 Task: Add a condition where "Channel Is Chat" in pending tickets.
Action: Mouse pressed left at (262, 540)
Screenshot: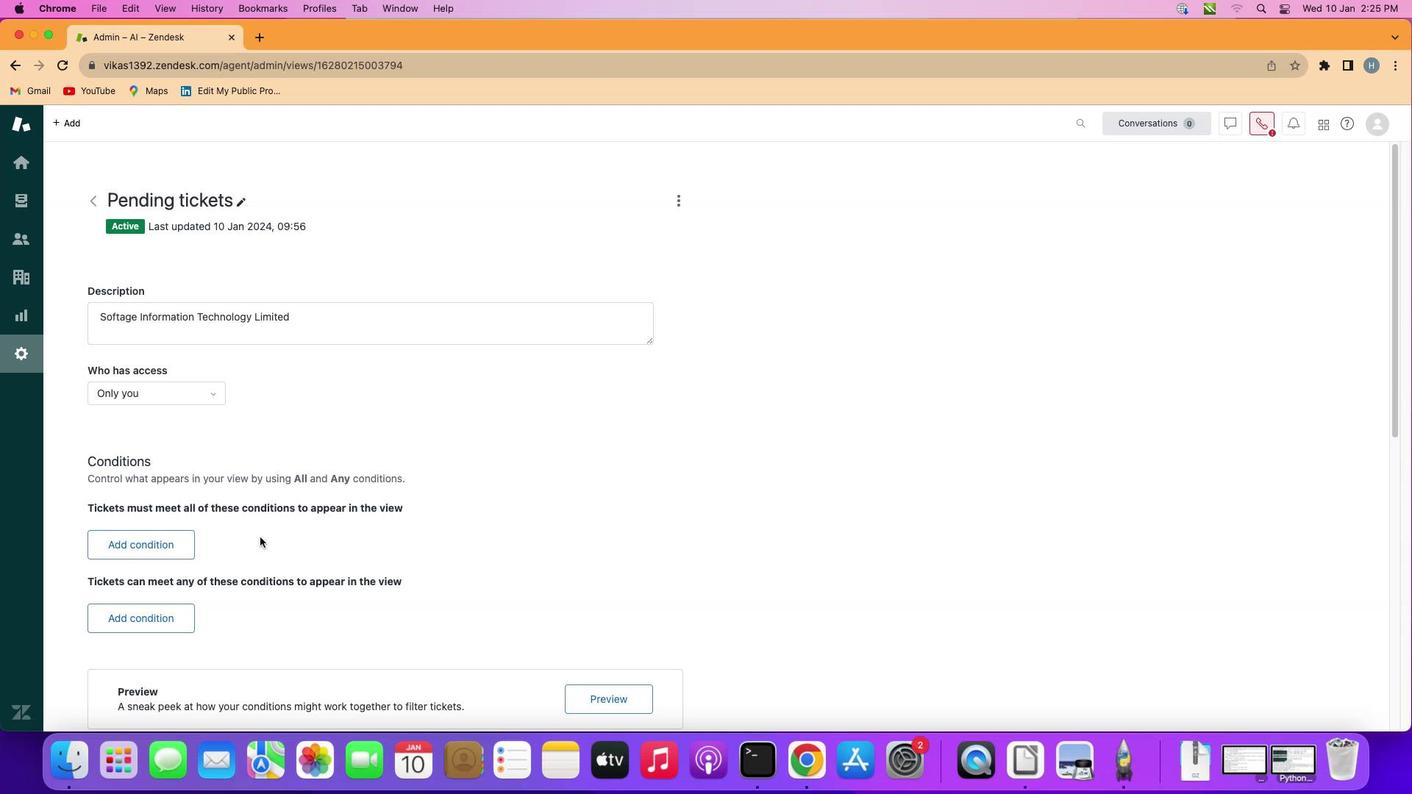 
Action: Mouse moved to (176, 544)
Screenshot: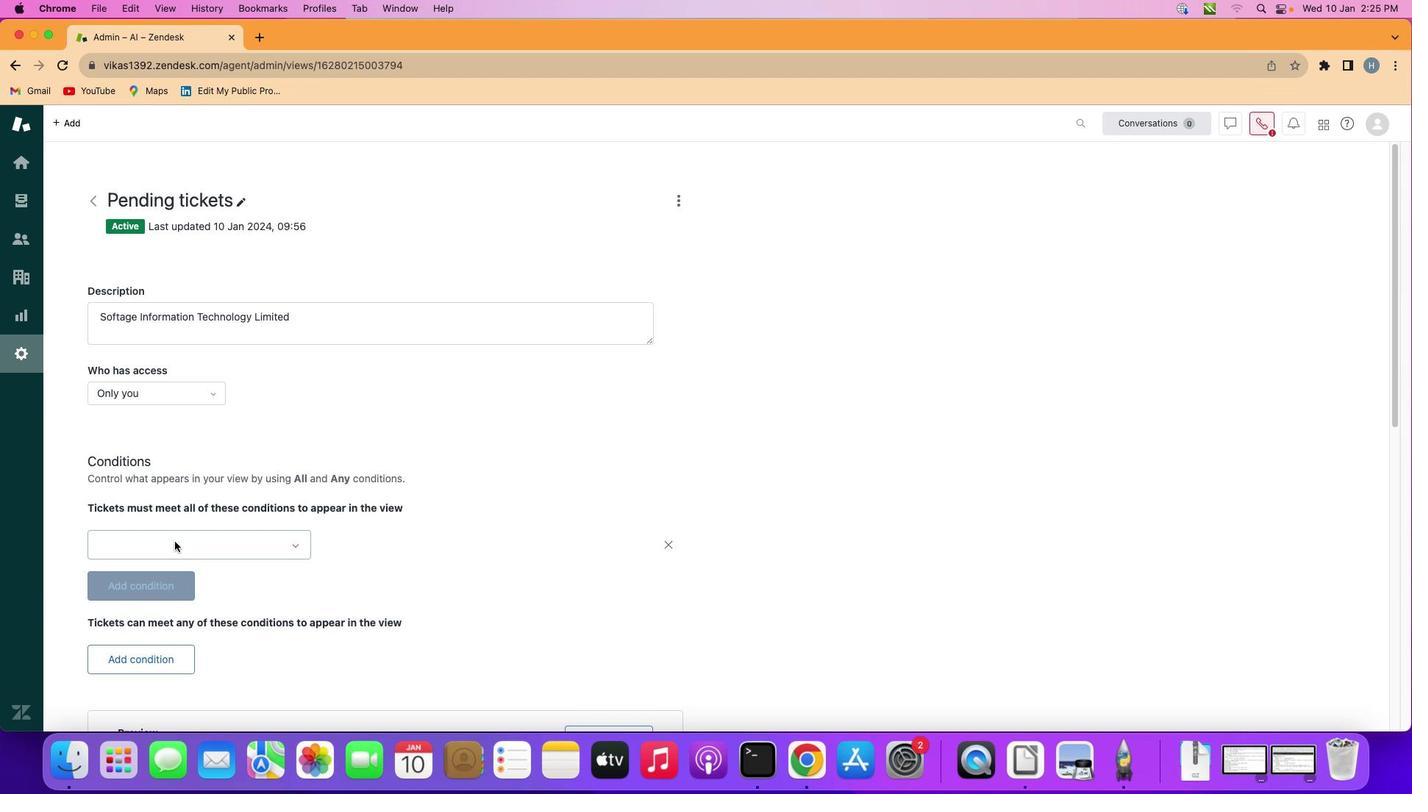 
Action: Mouse pressed left at (176, 544)
Screenshot: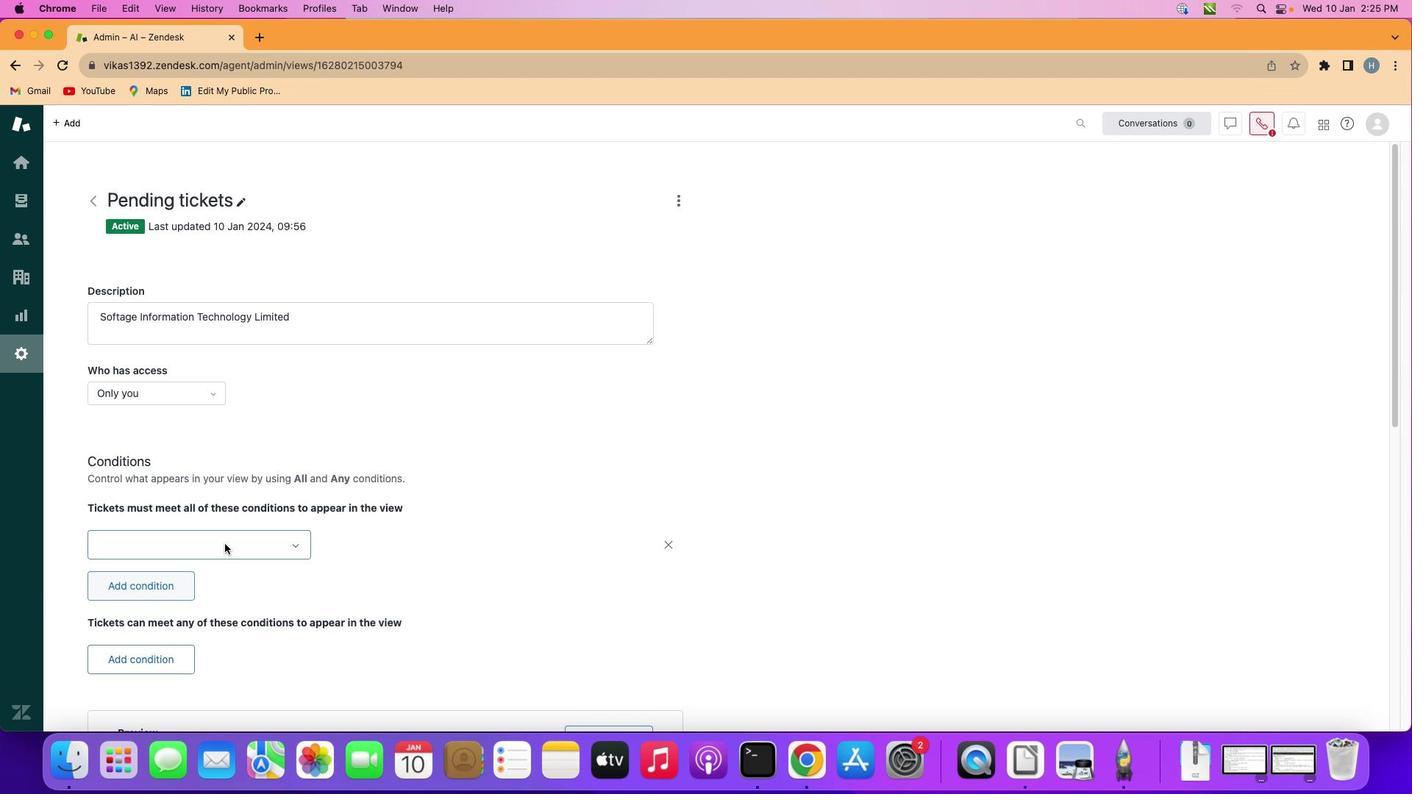 
Action: Mouse moved to (239, 545)
Screenshot: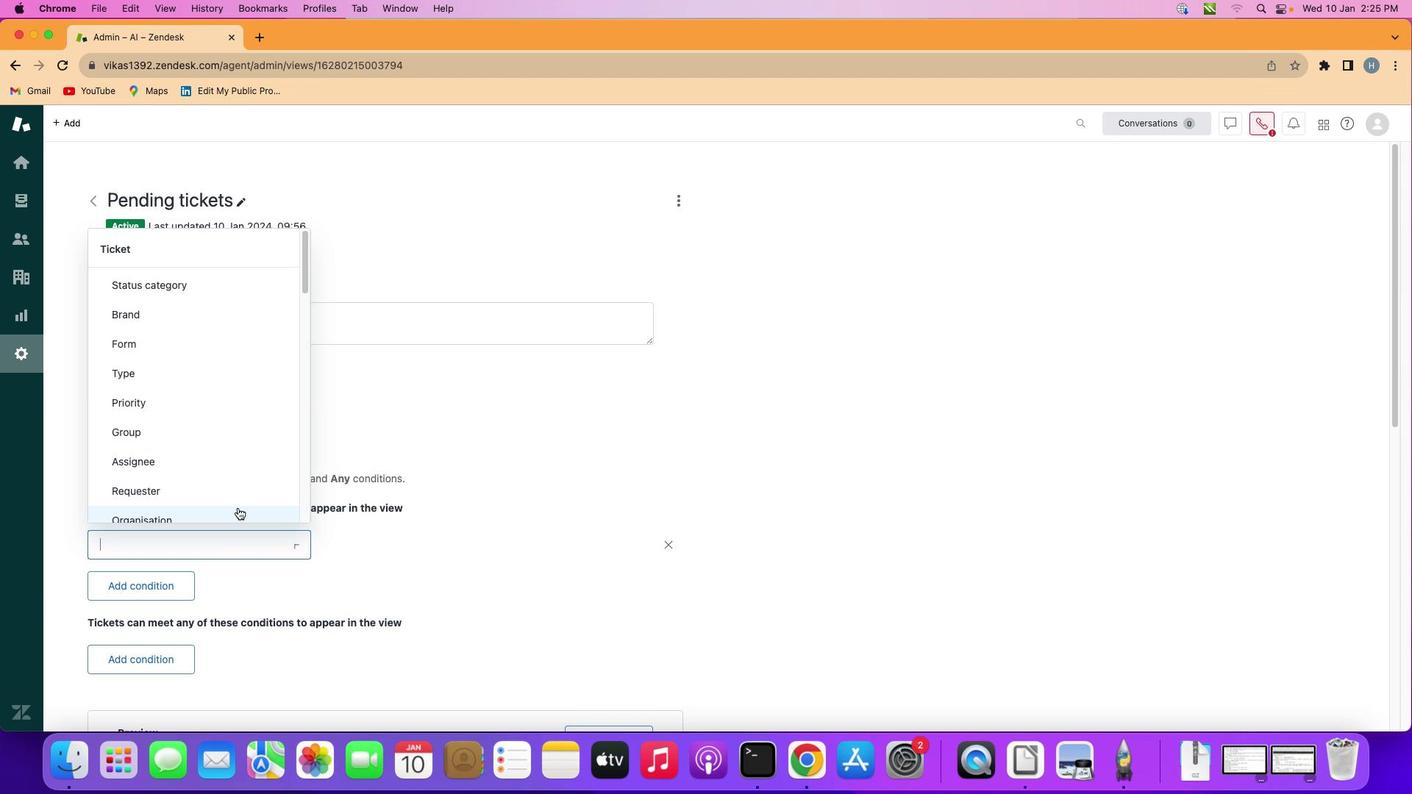 
Action: Mouse pressed left at (239, 545)
Screenshot: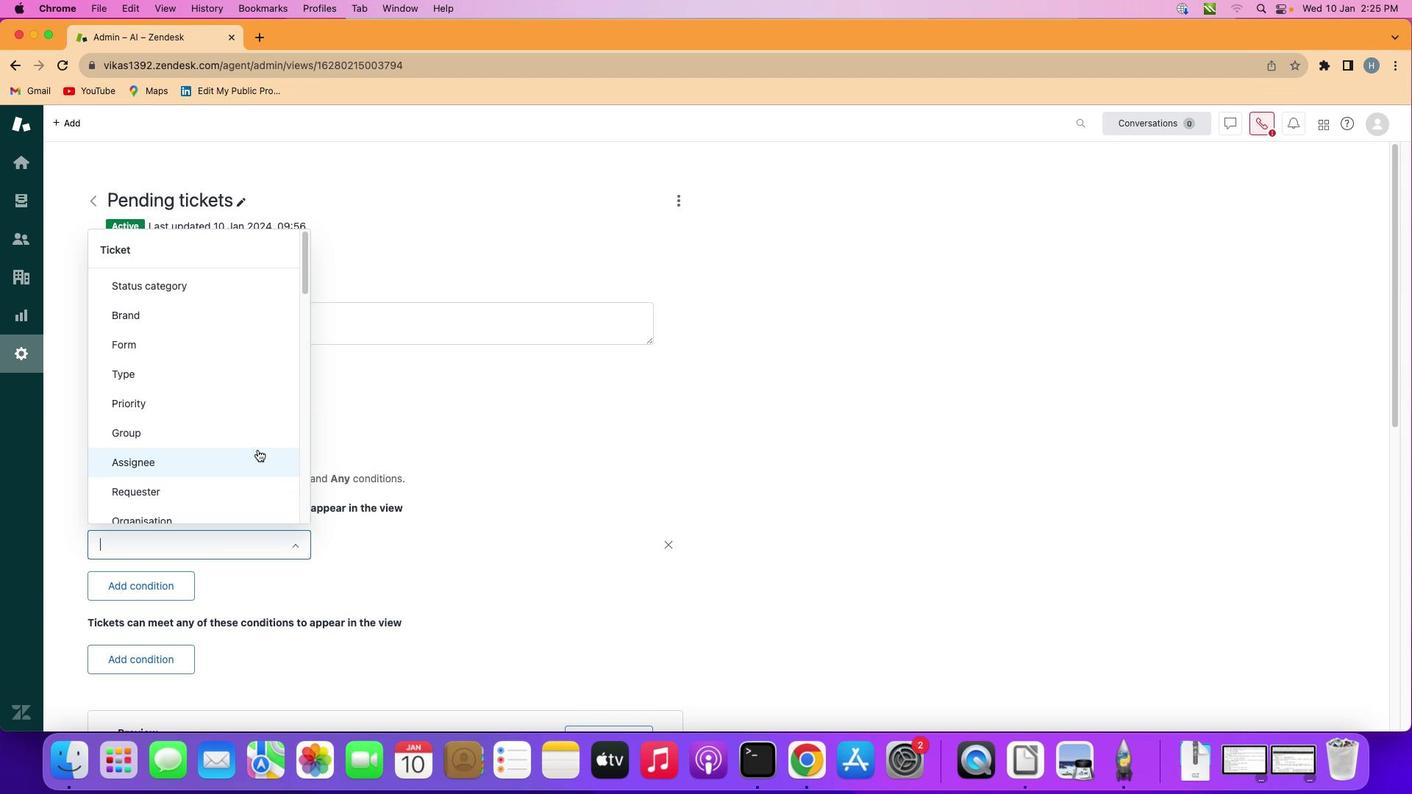 
Action: Mouse moved to (261, 428)
Screenshot: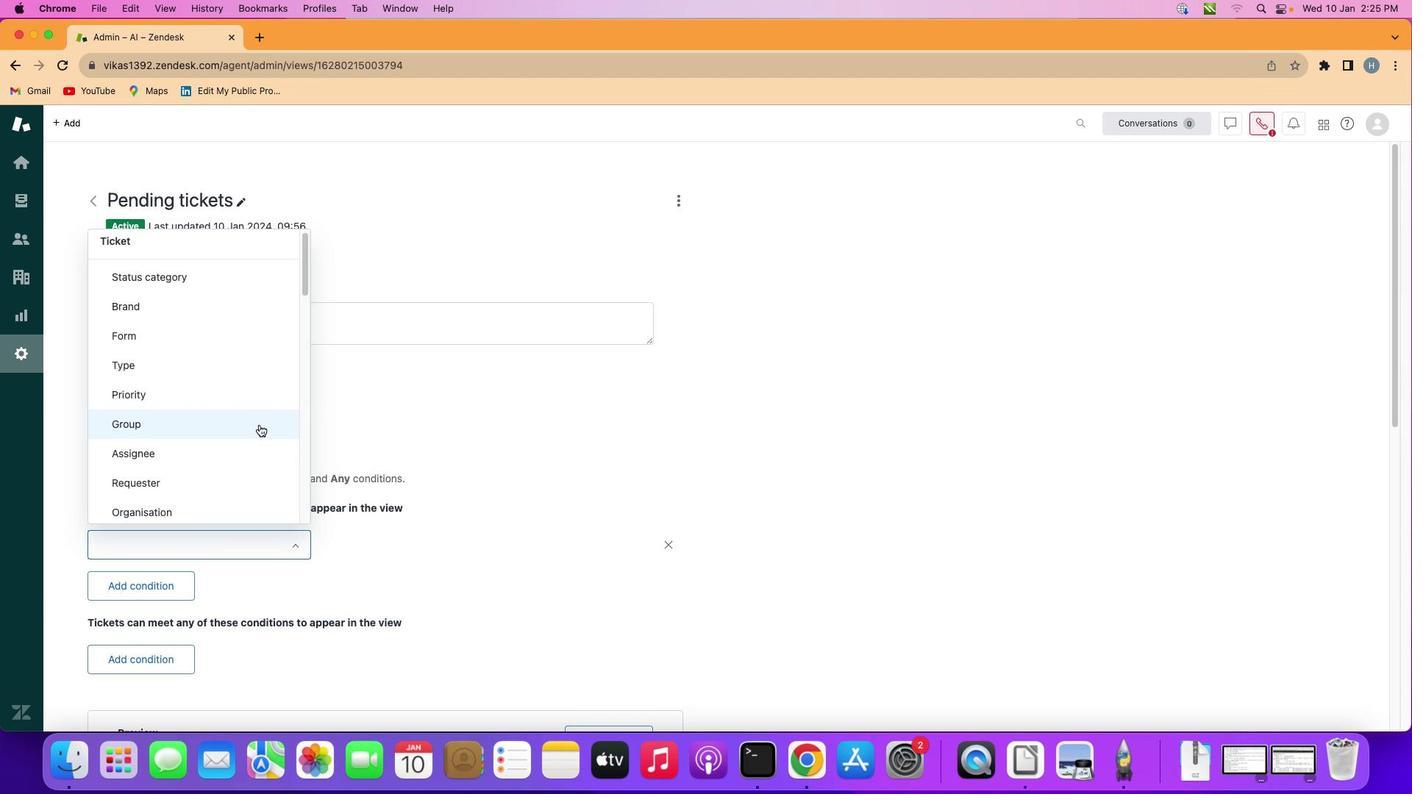 
Action: Mouse scrolled (261, 428) with delta (2, 2)
Screenshot: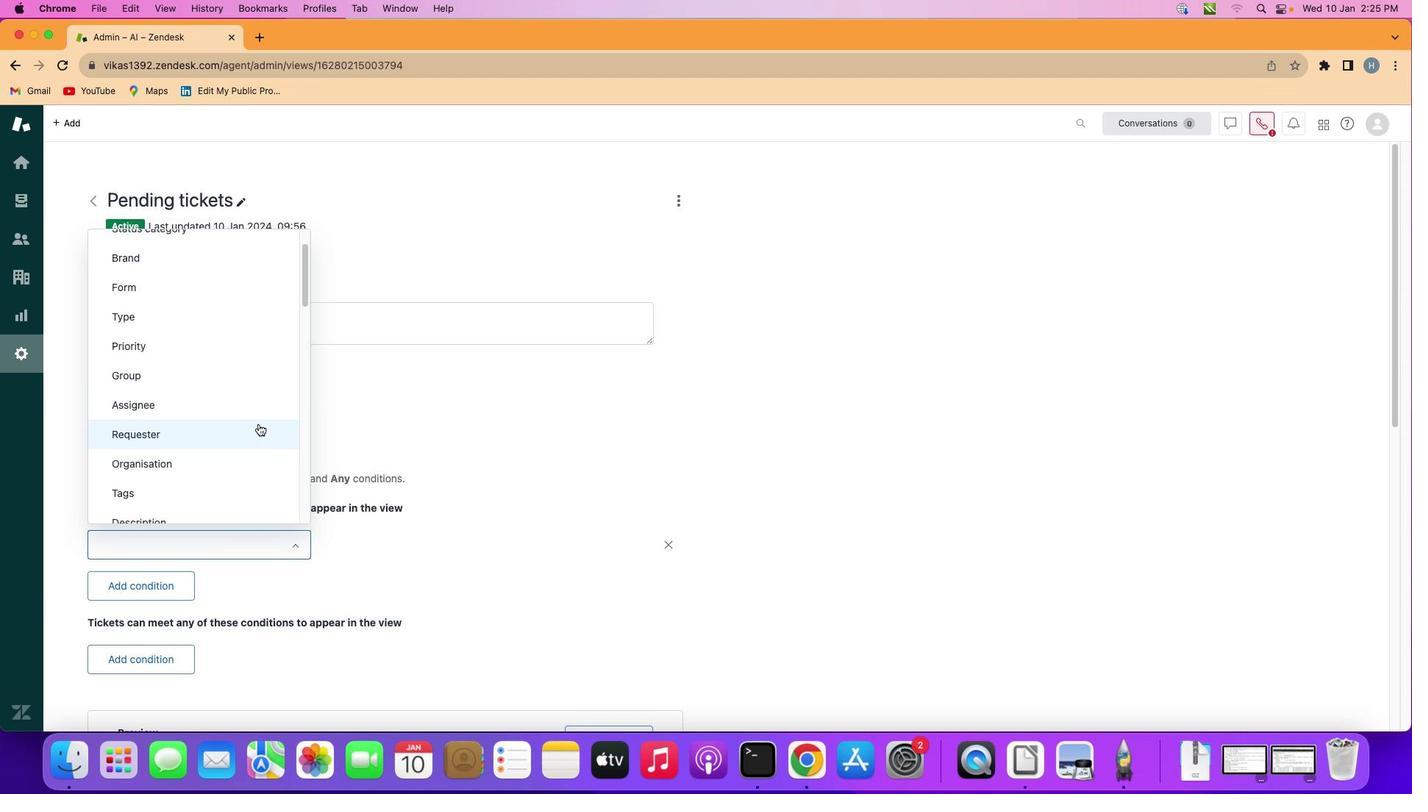 
Action: Mouse scrolled (261, 428) with delta (2, 2)
Screenshot: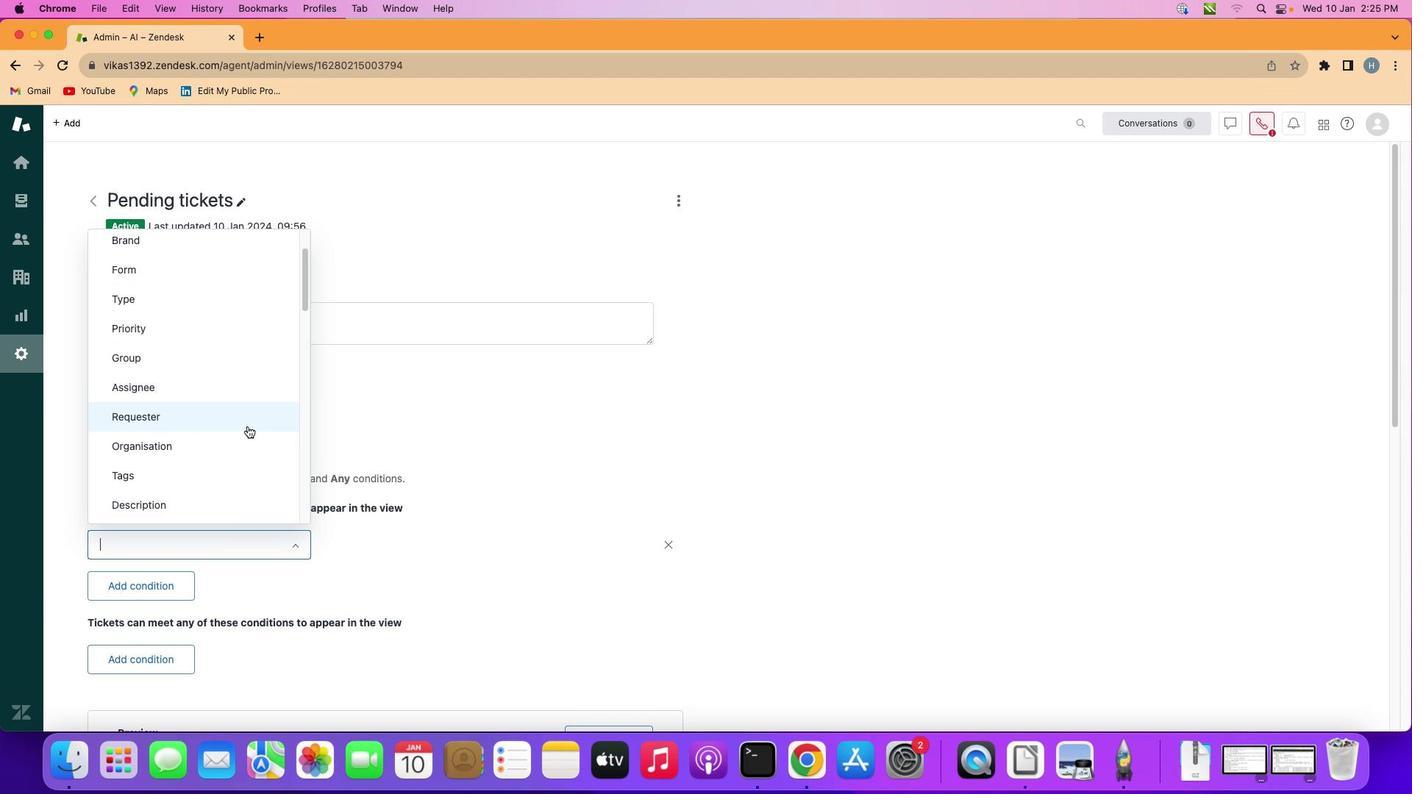 
Action: Mouse scrolled (261, 428) with delta (2, 2)
Screenshot: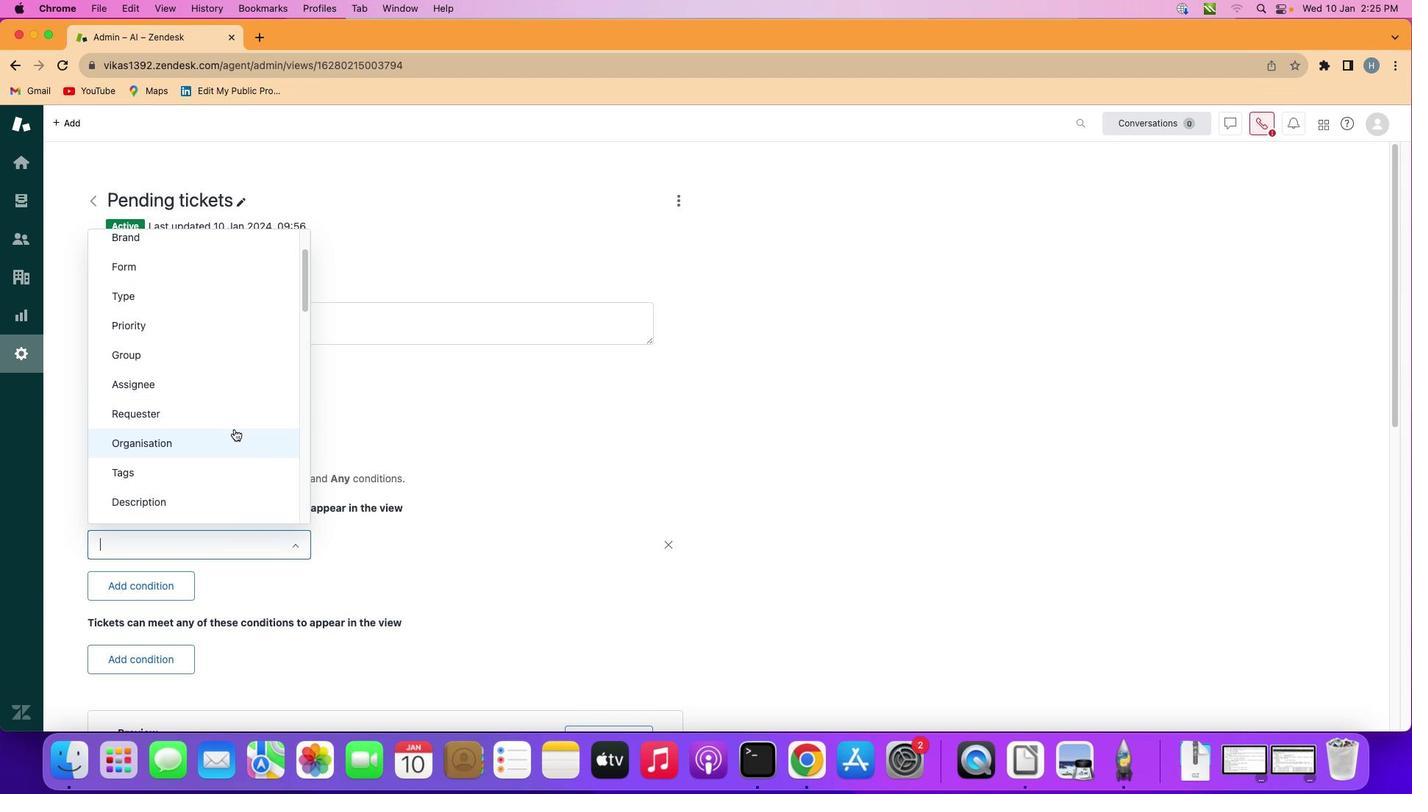 
Action: Mouse scrolled (261, 428) with delta (2, 2)
Screenshot: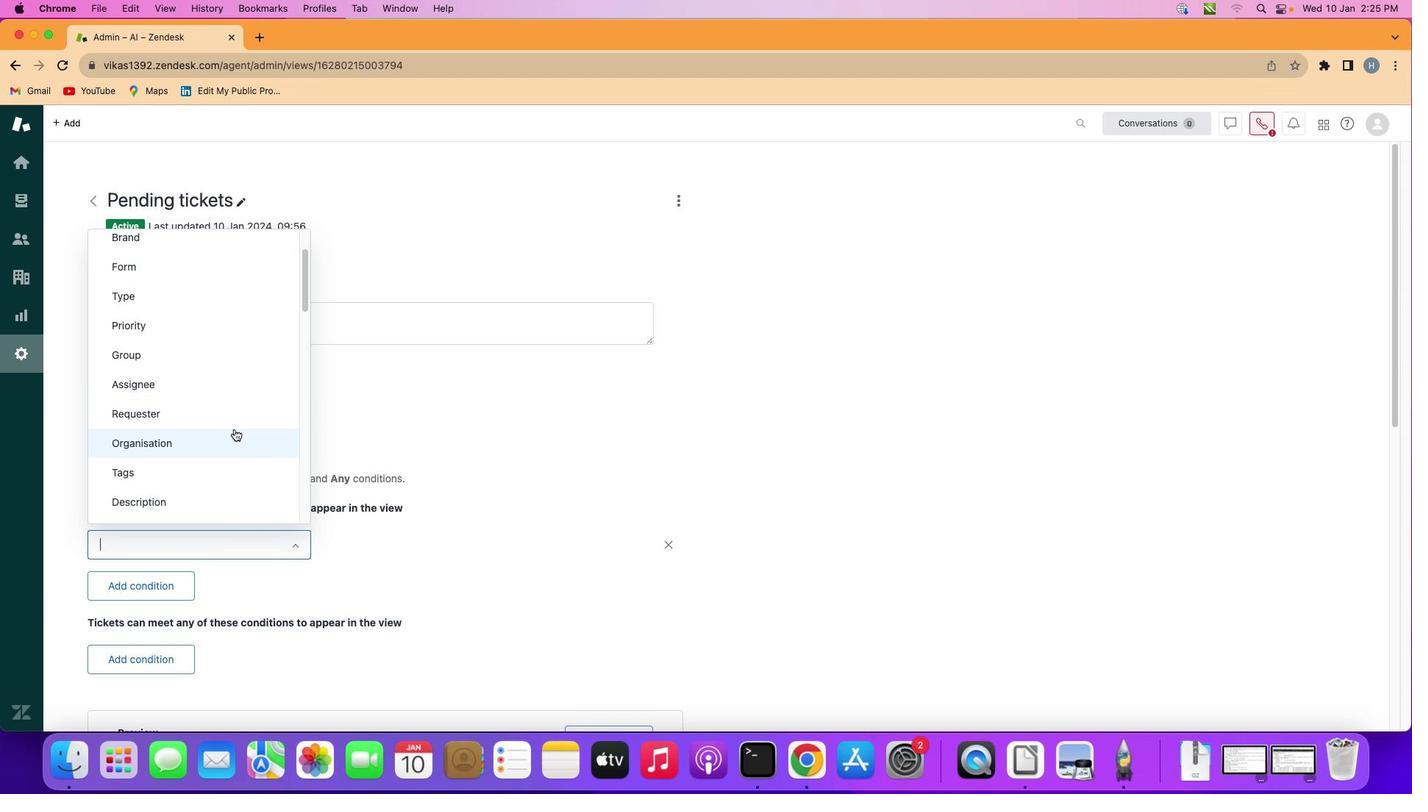 
Action: Mouse moved to (237, 431)
Screenshot: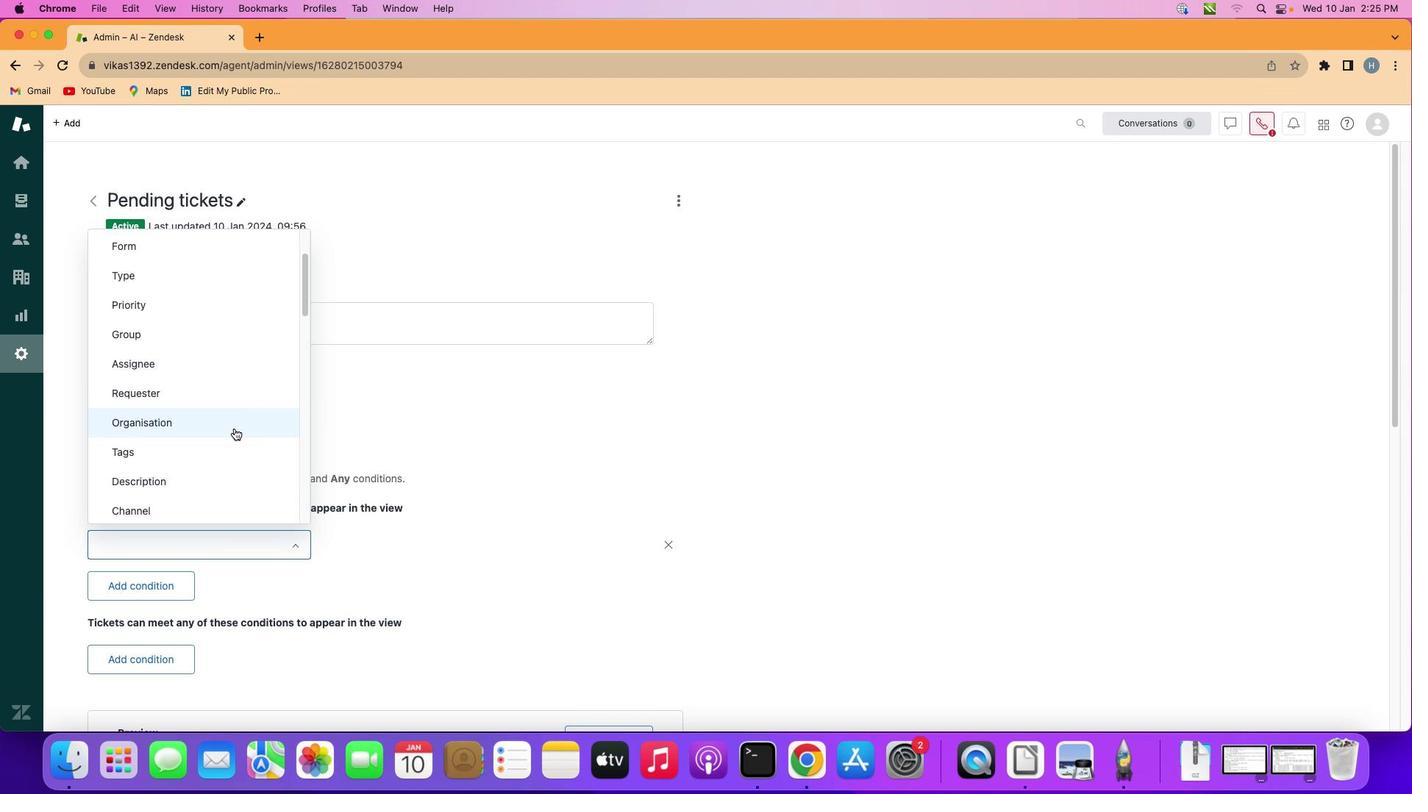 
Action: Mouse scrolled (237, 431) with delta (2, 2)
Screenshot: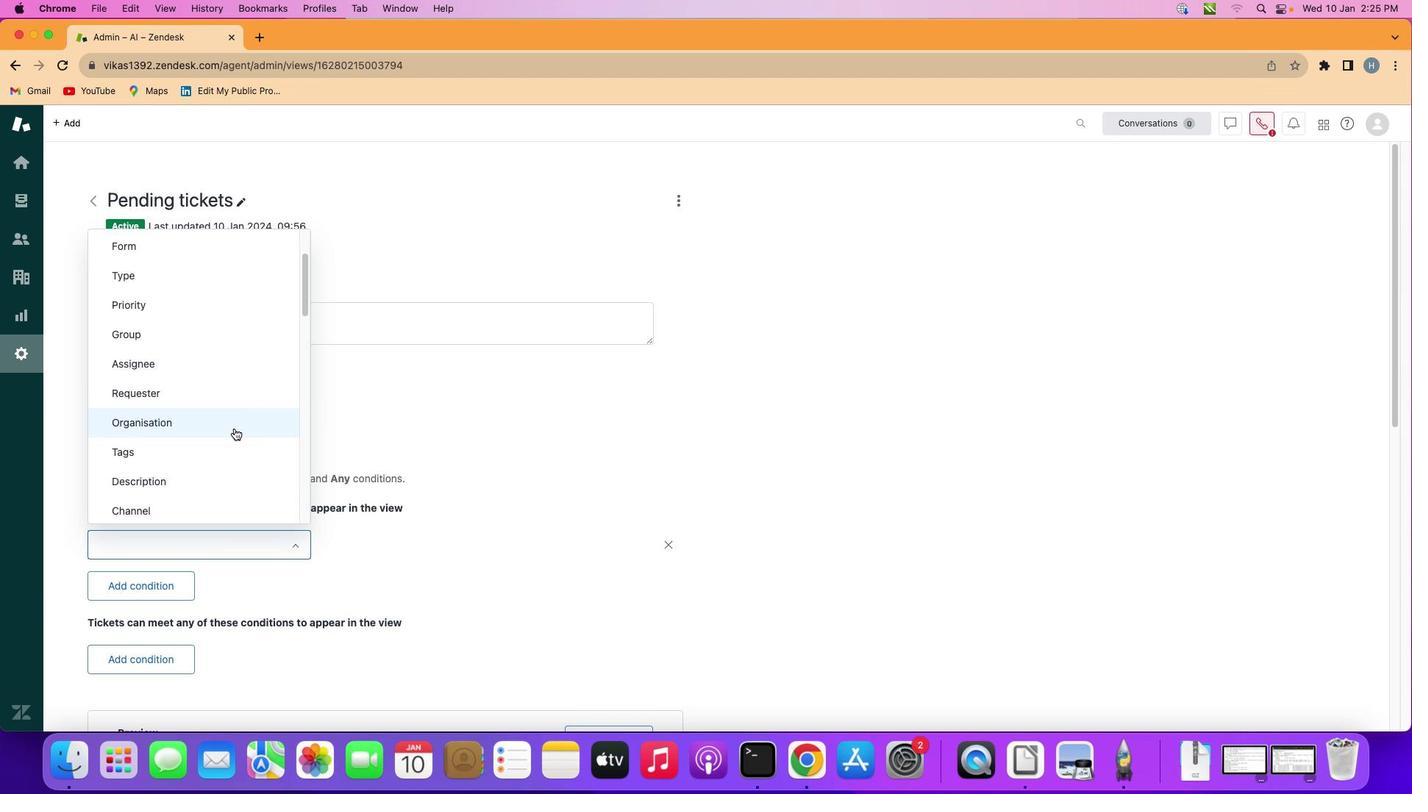 
Action: Mouse scrolled (237, 431) with delta (2, 4)
Screenshot: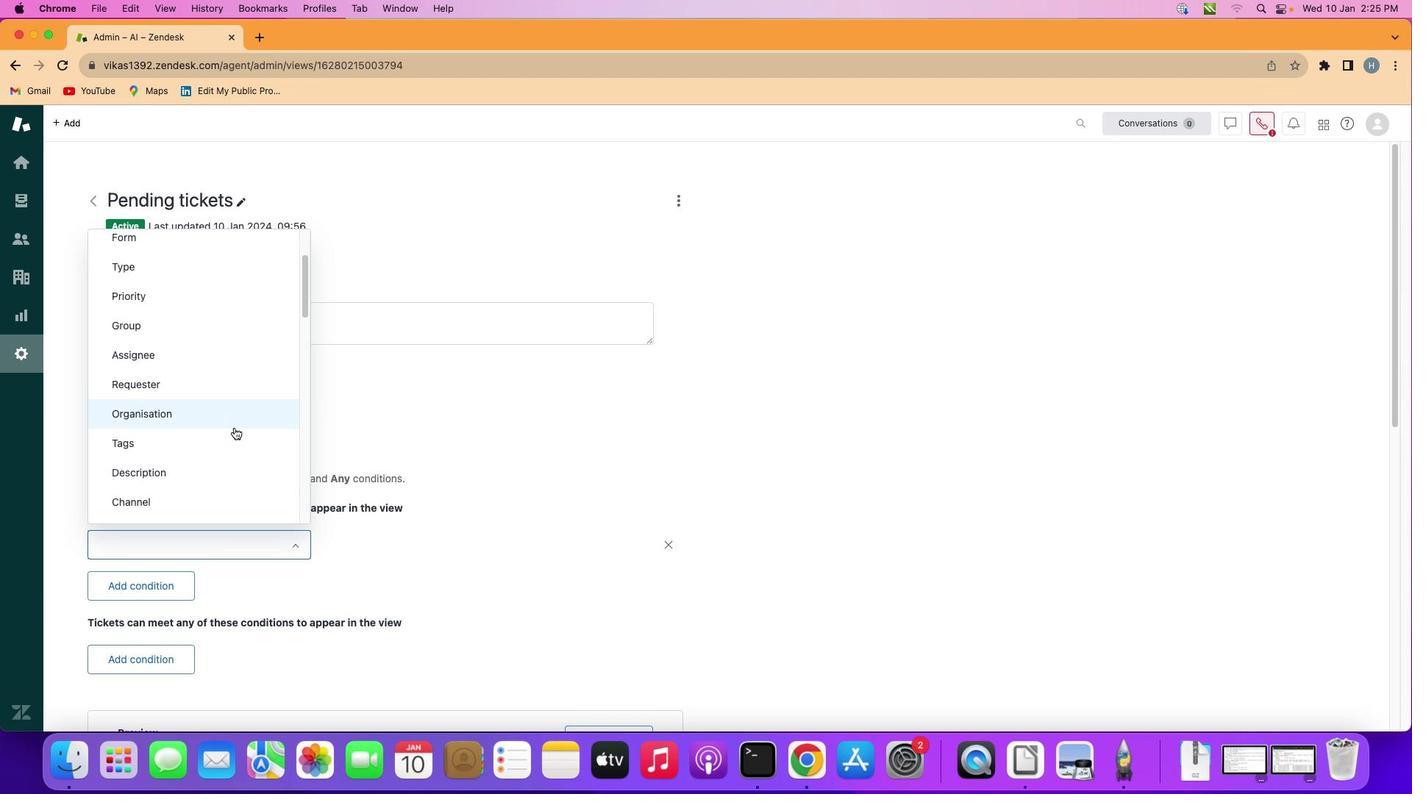 
Action: Mouse scrolled (237, 431) with delta (2, 1)
Screenshot: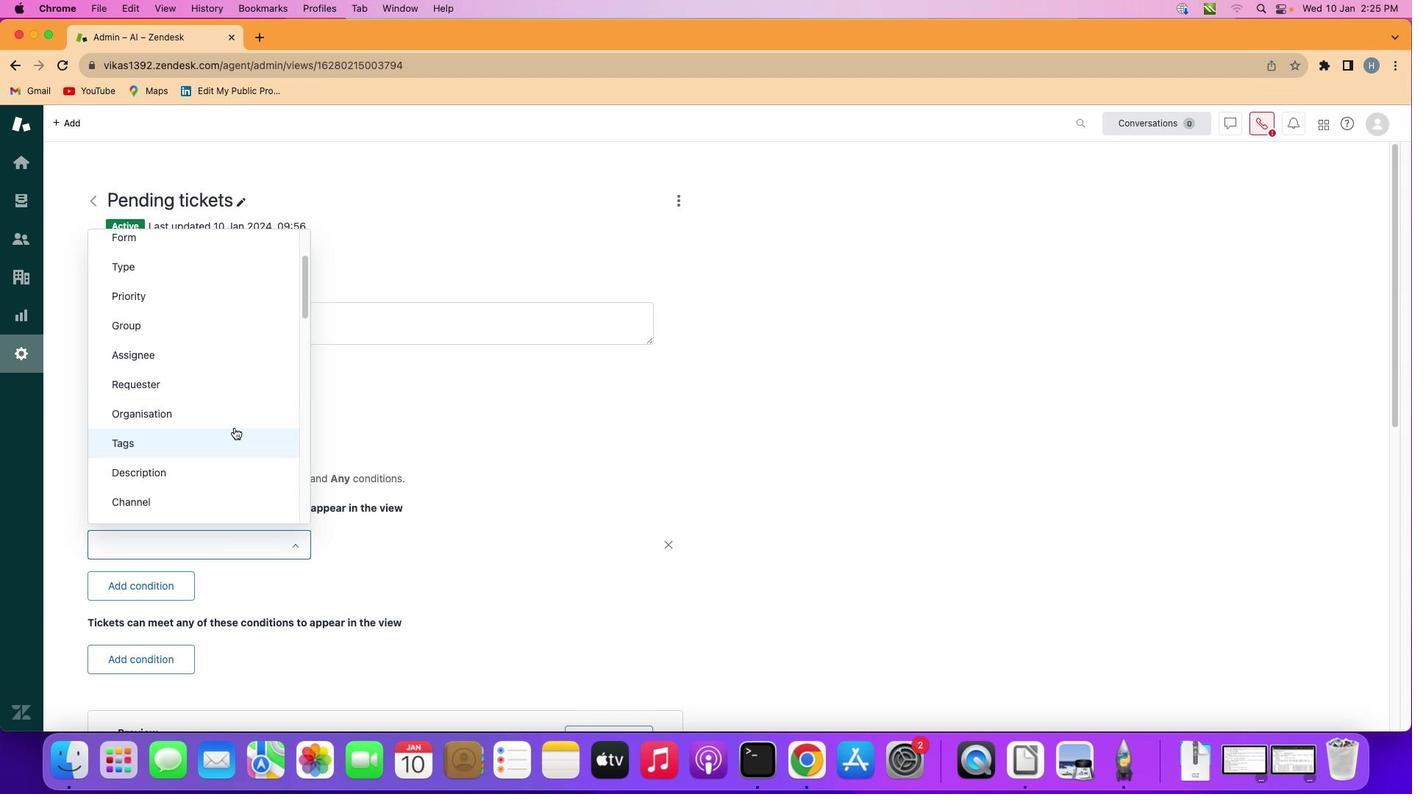 
Action: Mouse scrolled (237, 431) with delta (2, 2)
Screenshot: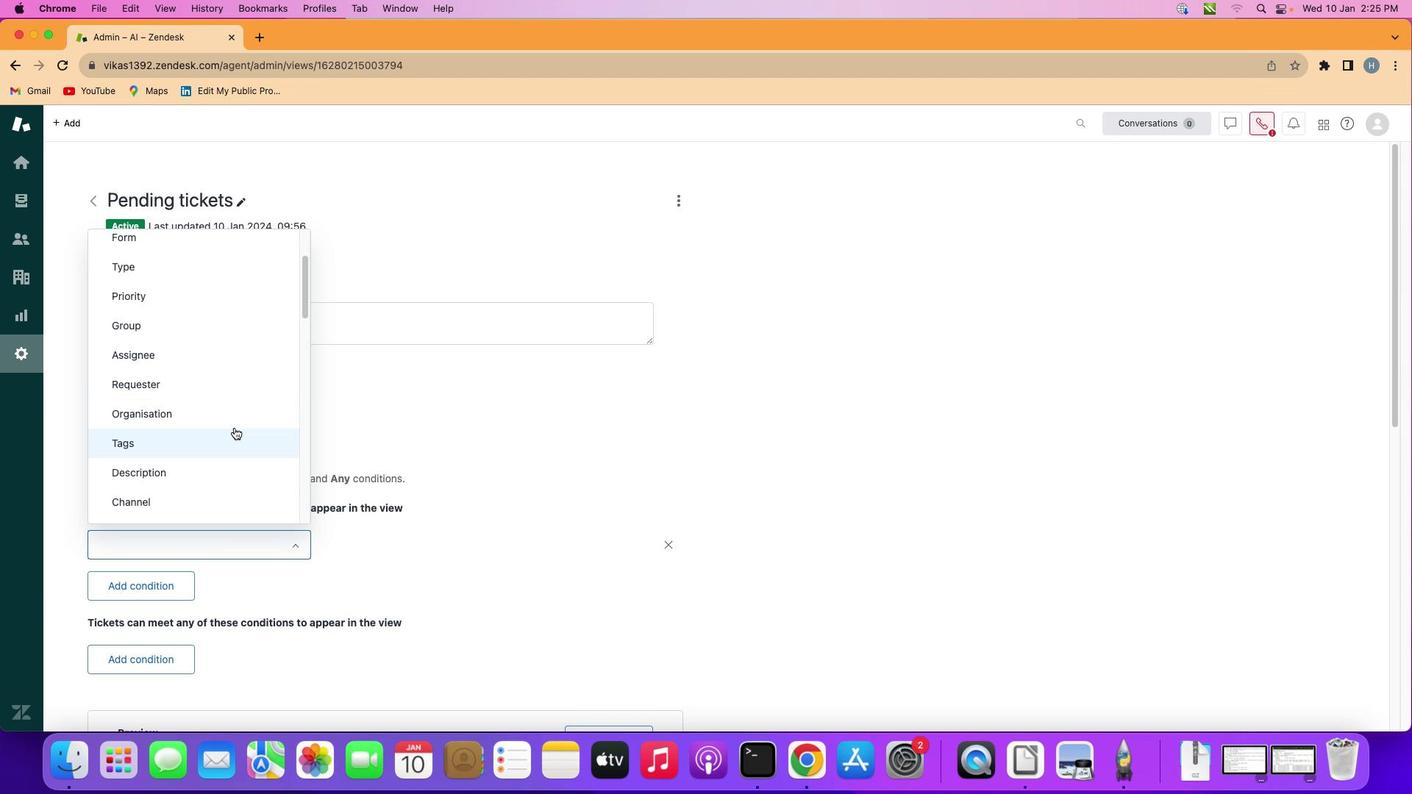 
Action: Mouse moved to (206, 497)
Screenshot: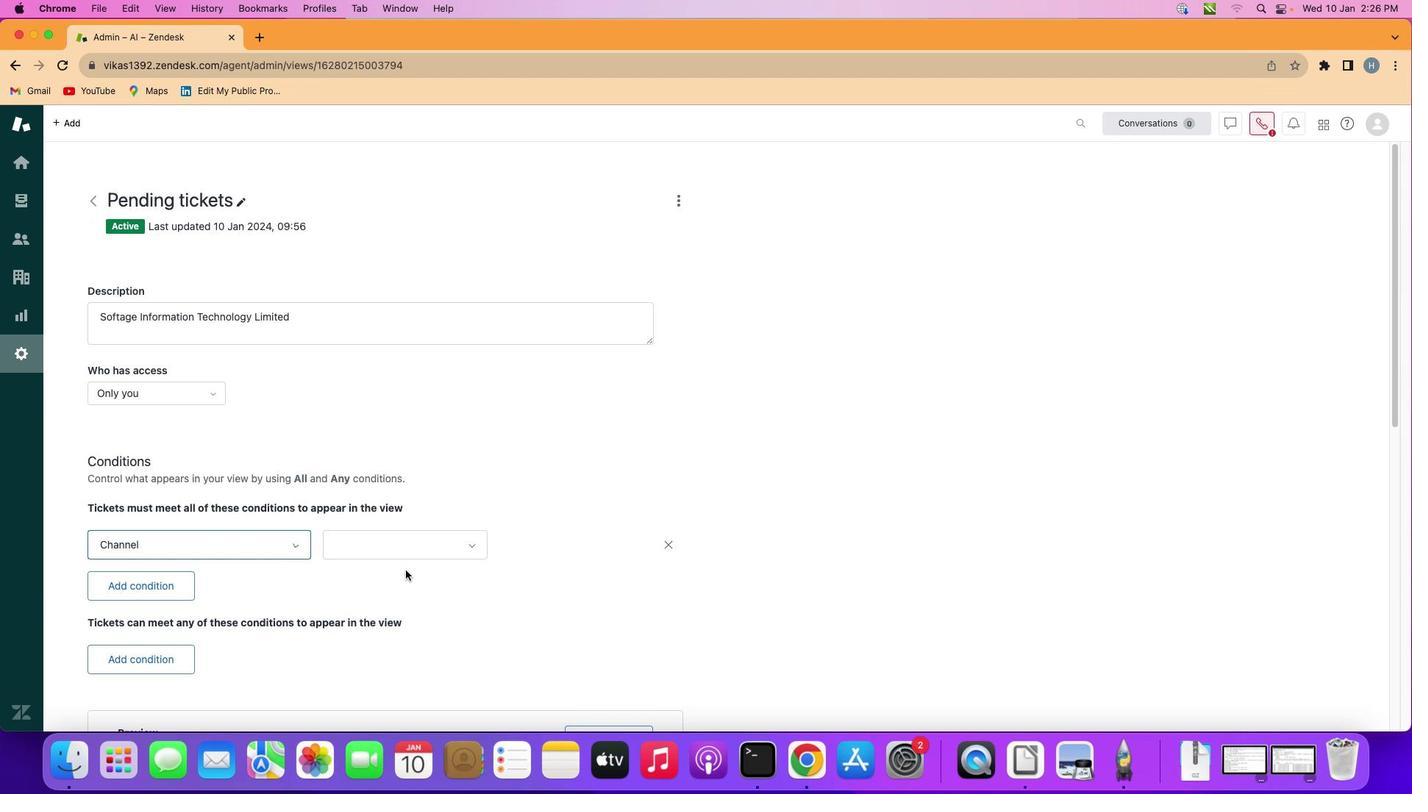 
Action: Mouse pressed left at (206, 497)
Screenshot: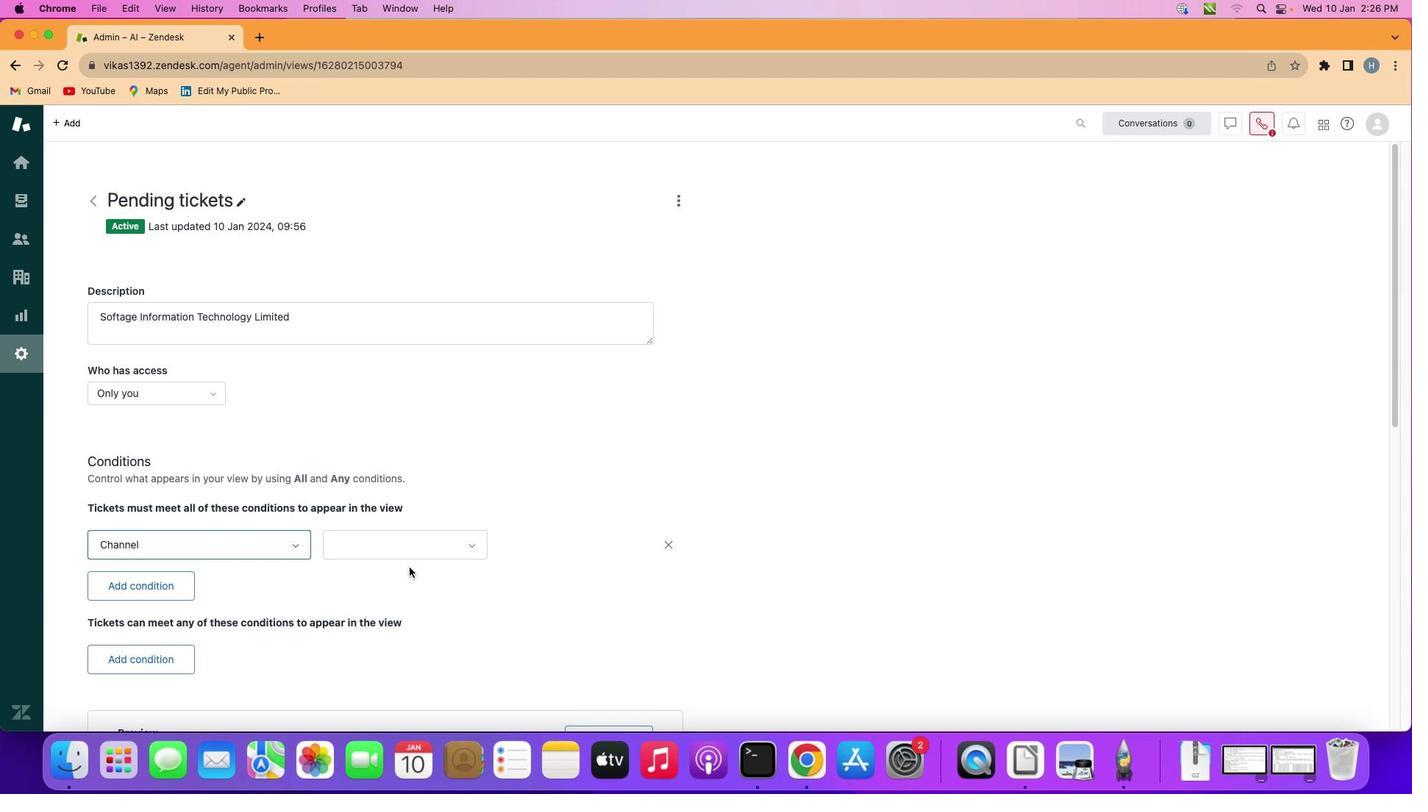 
Action: Mouse moved to (419, 548)
Screenshot: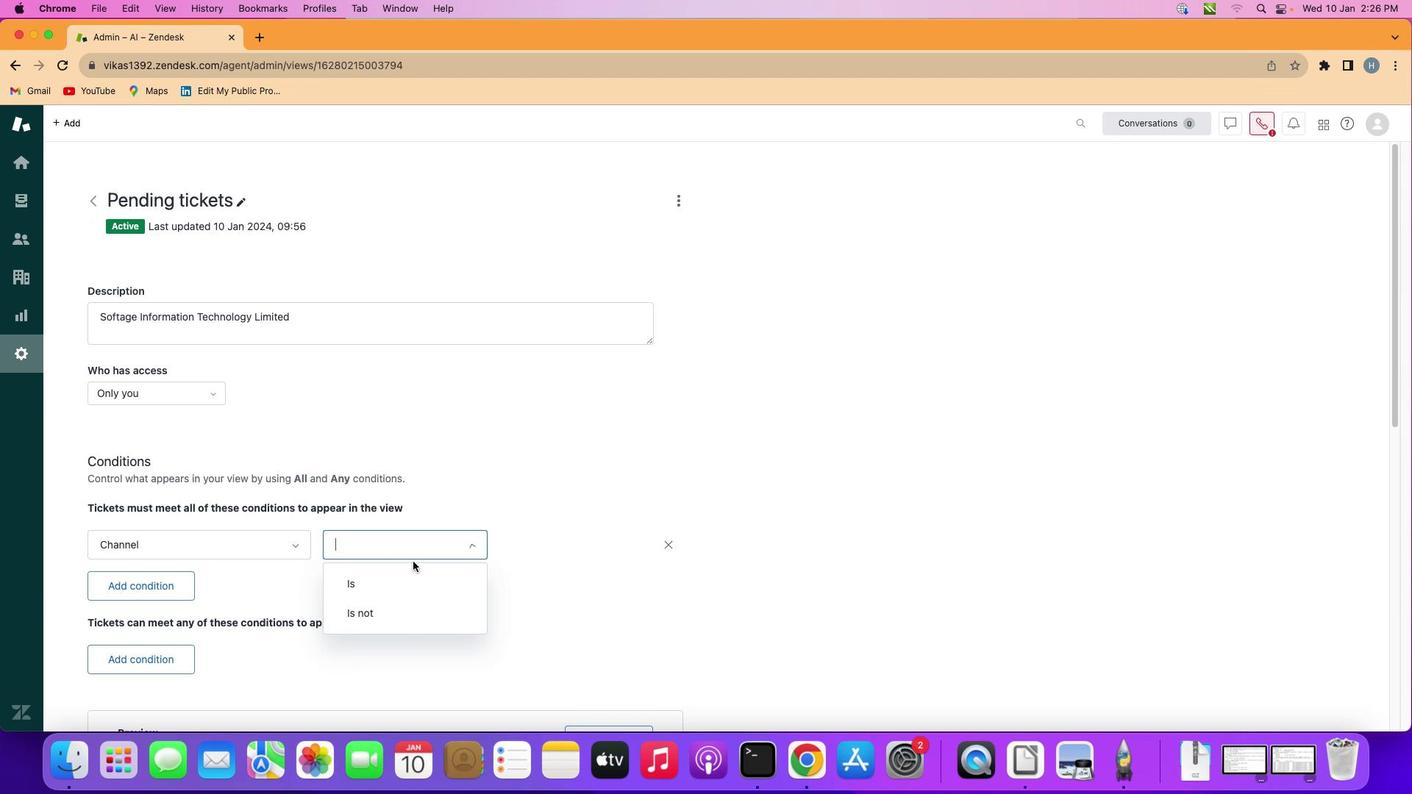 
Action: Mouse pressed left at (419, 548)
Screenshot: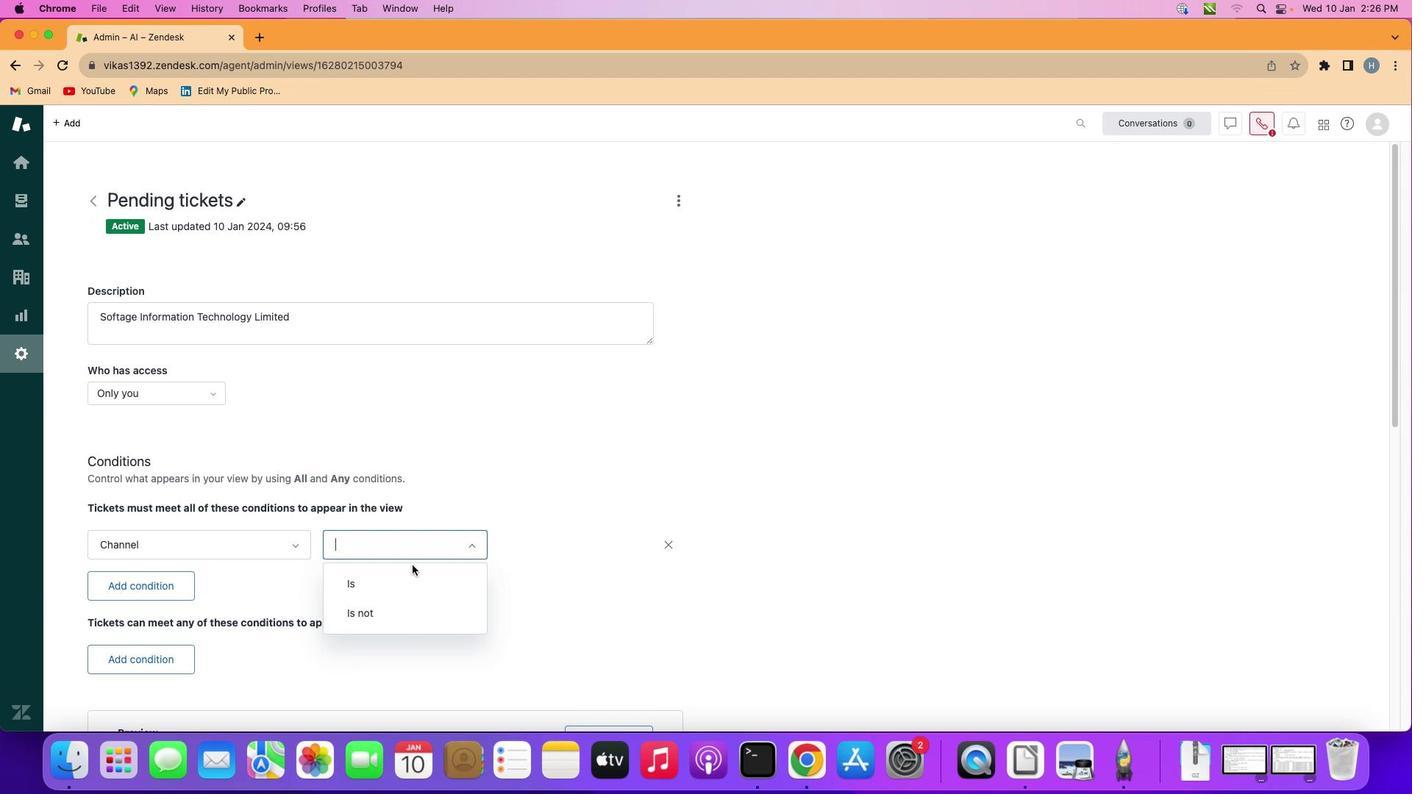 
Action: Mouse moved to (412, 582)
Screenshot: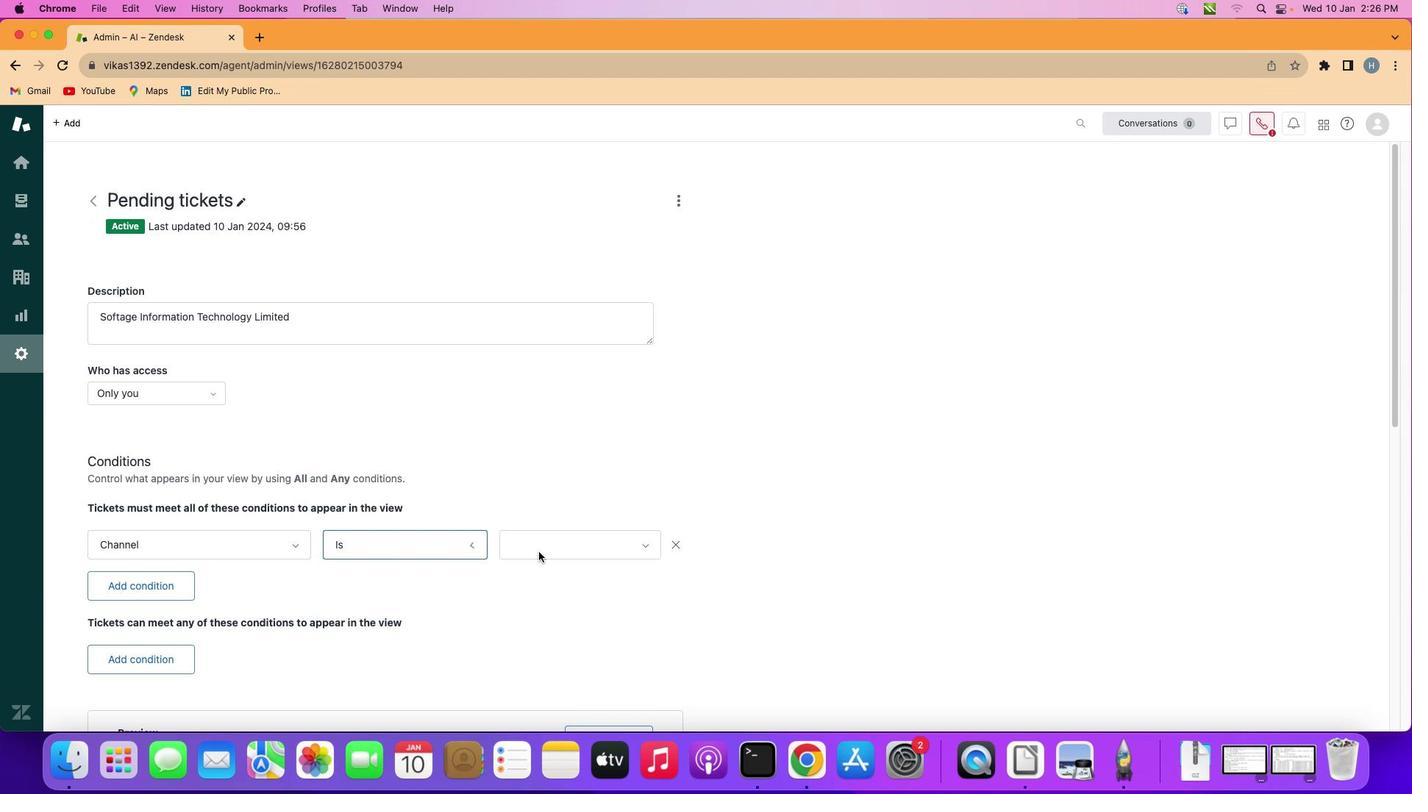 
Action: Mouse pressed left at (412, 582)
Screenshot: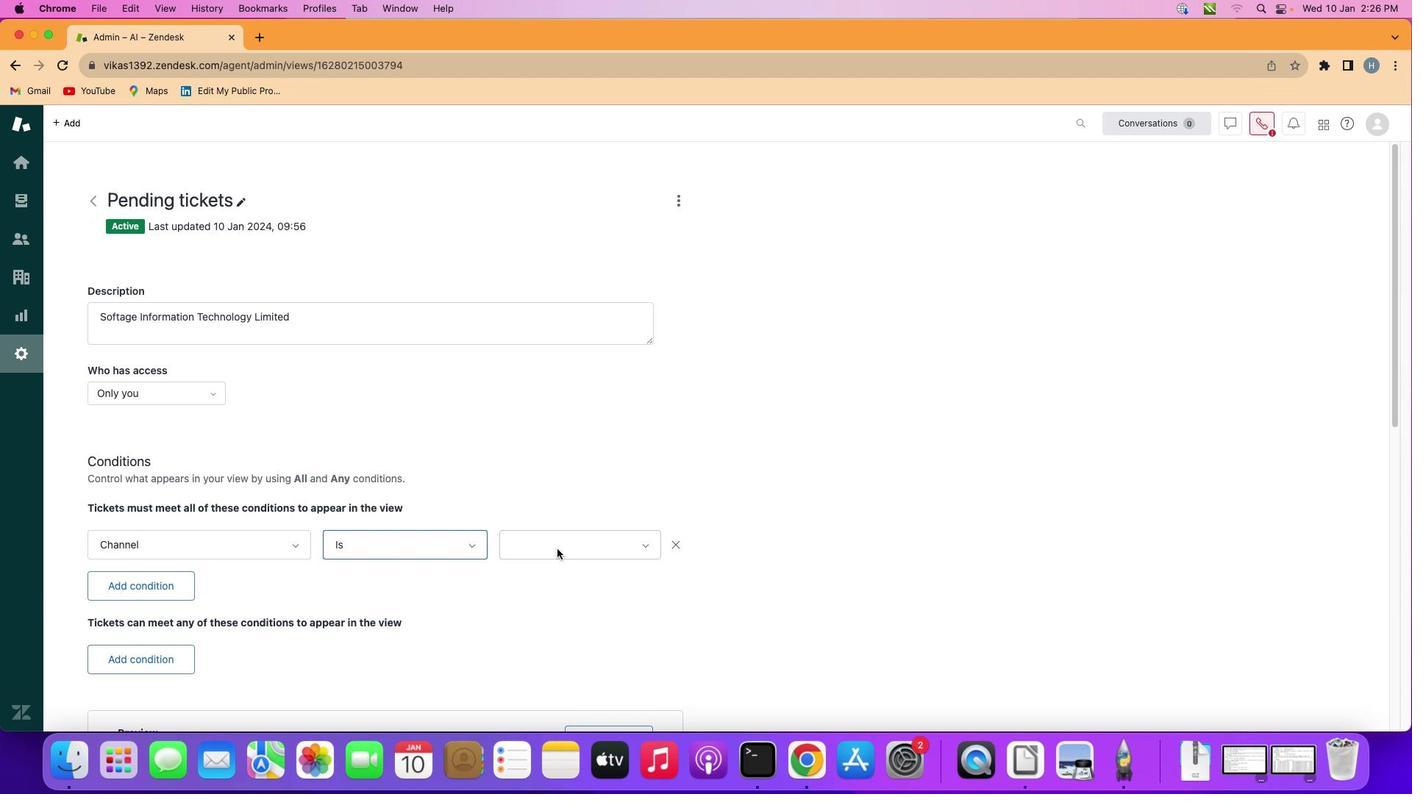 
Action: Mouse moved to (572, 548)
Screenshot: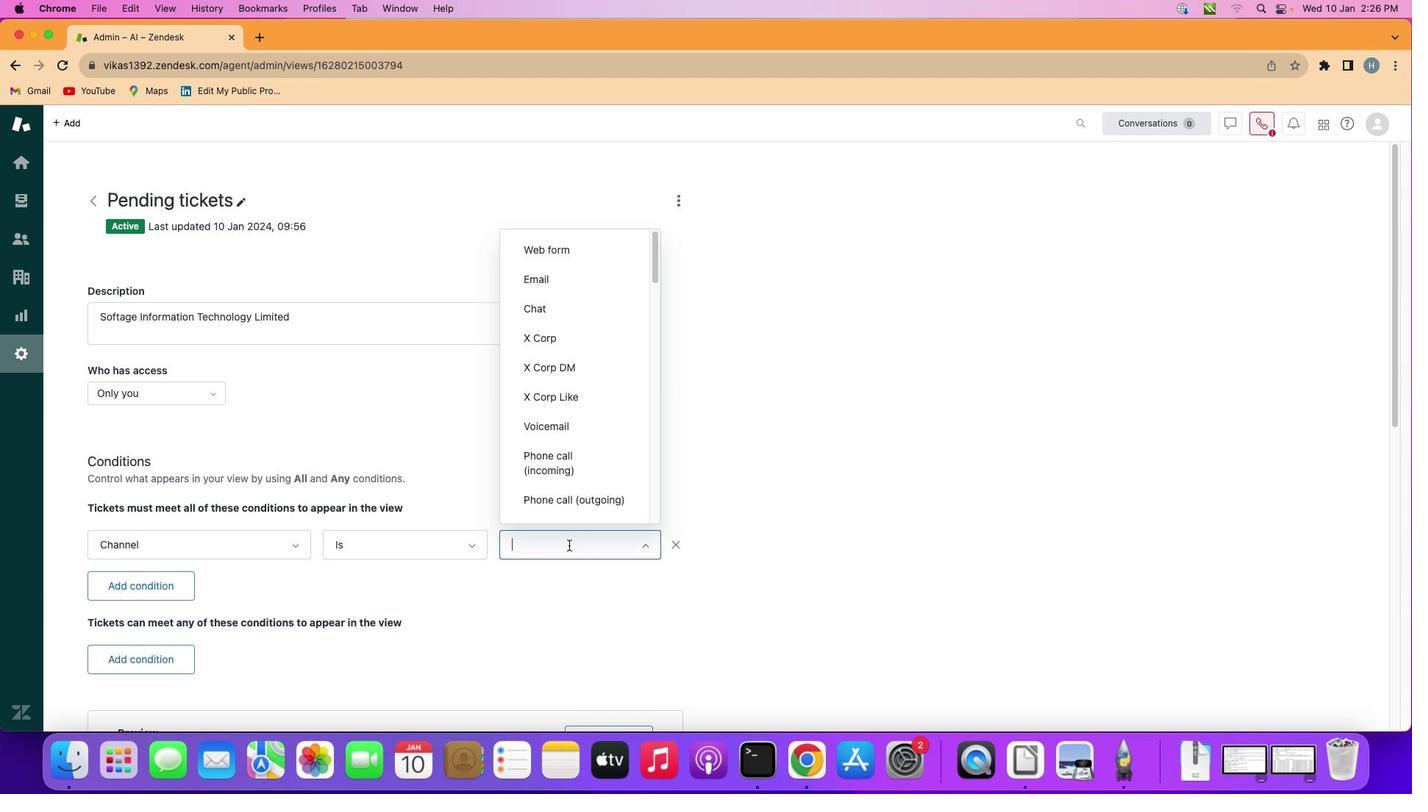 
Action: Mouse pressed left at (572, 548)
Screenshot: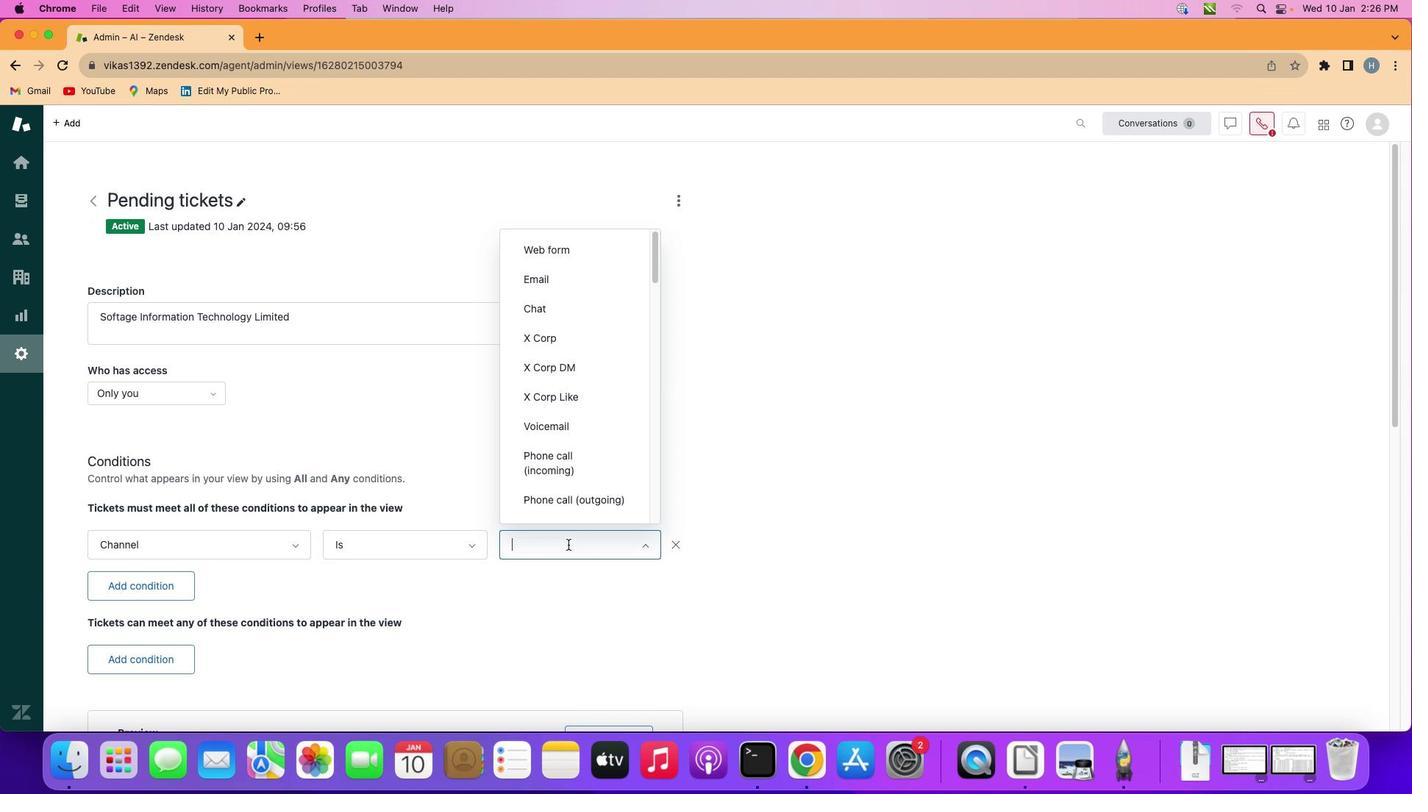 
Action: Mouse moved to (587, 317)
Screenshot: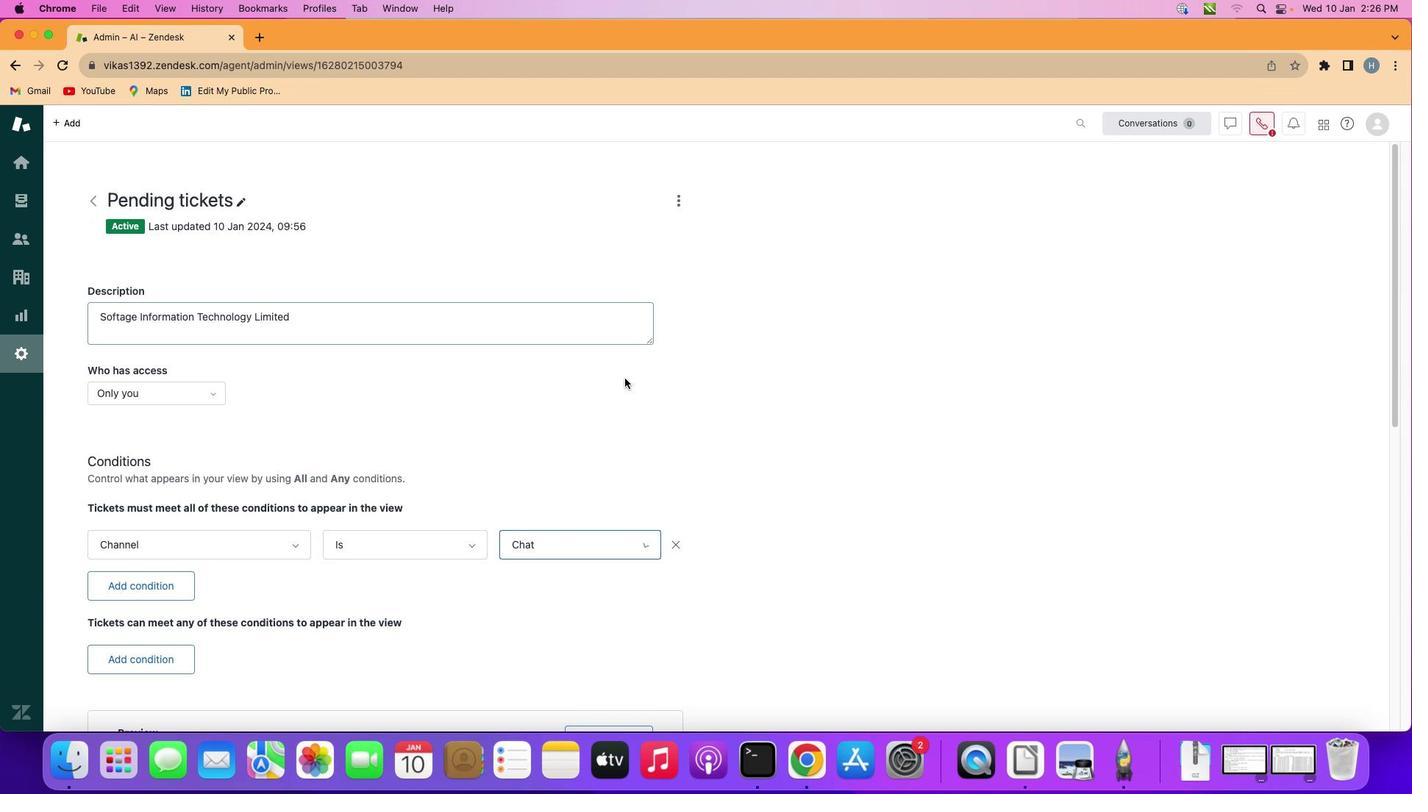 
Action: Mouse pressed left at (587, 317)
Screenshot: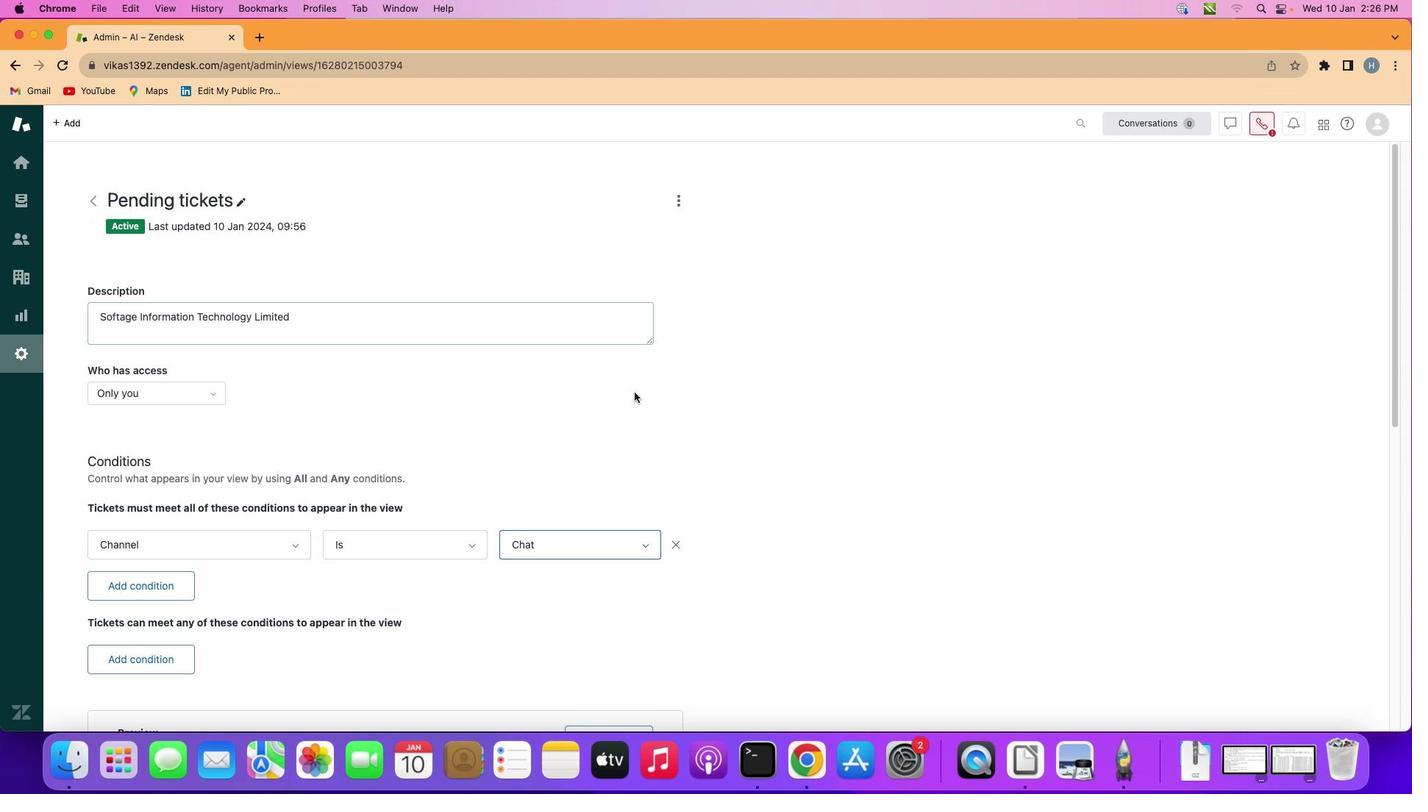 
Action: Mouse moved to (635, 394)
Screenshot: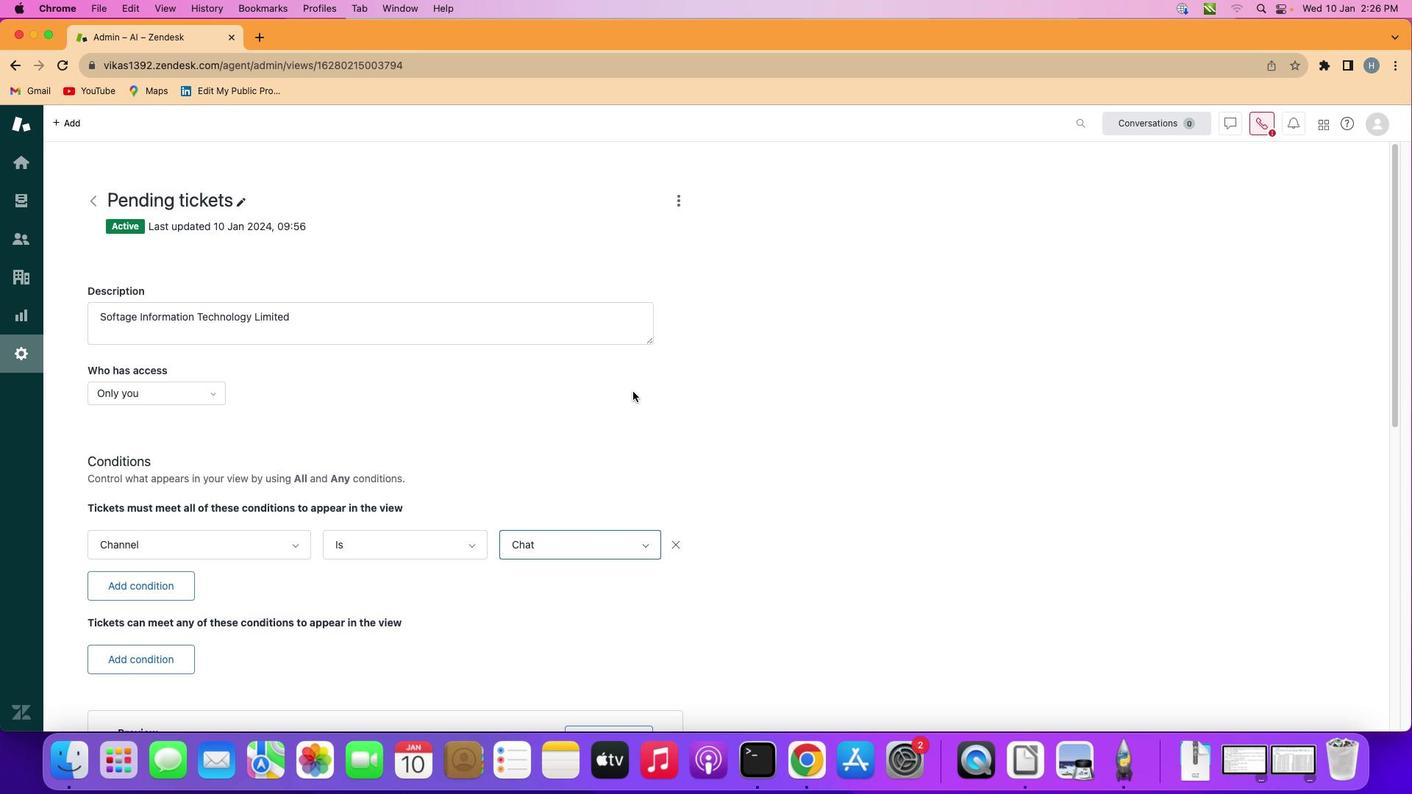 
